Task: Create in the project TrueNorth in Backlog an issue 'Implement a new cloud-based customer service platform for a company with omnichannel communication and AI-powered chatbots', assign it to team member softage.2@softage.net and change the status to IN PROGRESS.
Action: Mouse moved to (327, 215)
Screenshot: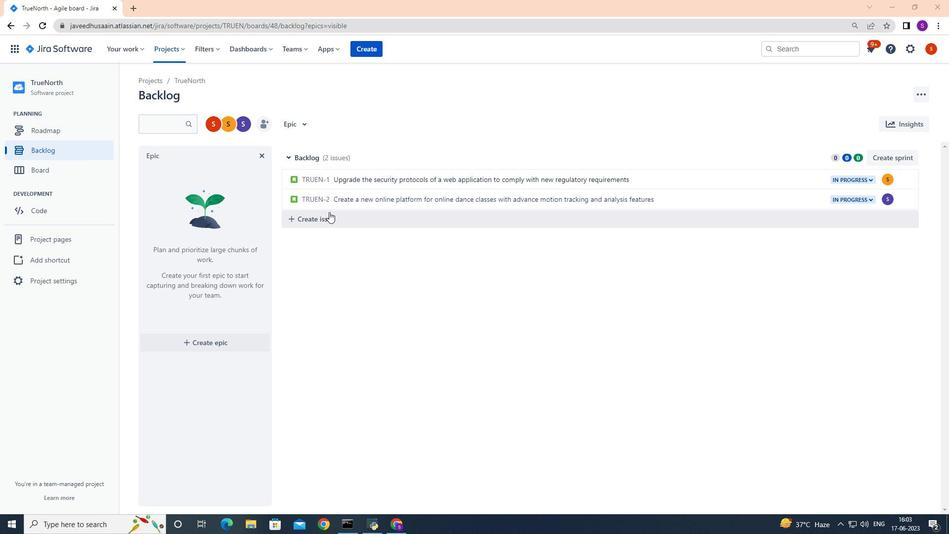
Action: Mouse pressed left at (327, 215)
Screenshot: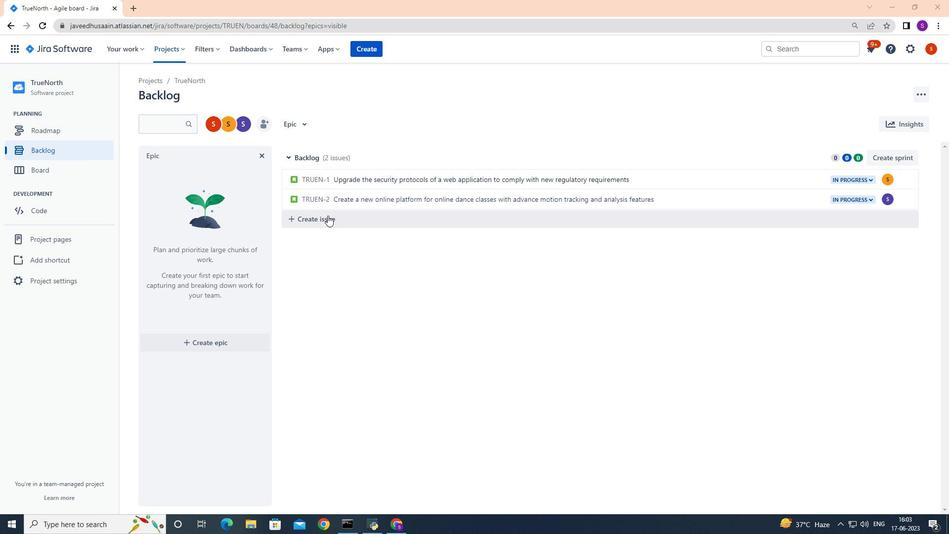 
Action: Mouse moved to (333, 220)
Screenshot: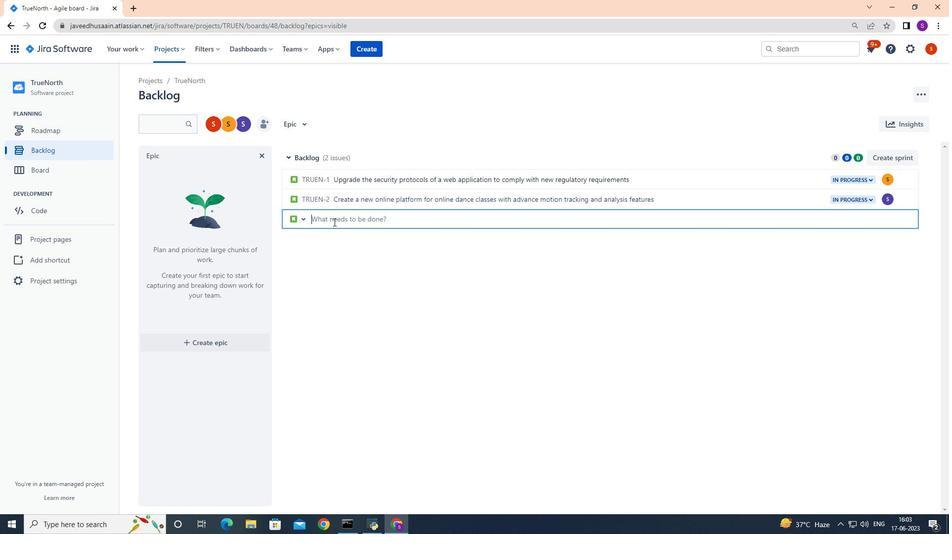 
Action: Mouse pressed left at (333, 220)
Screenshot: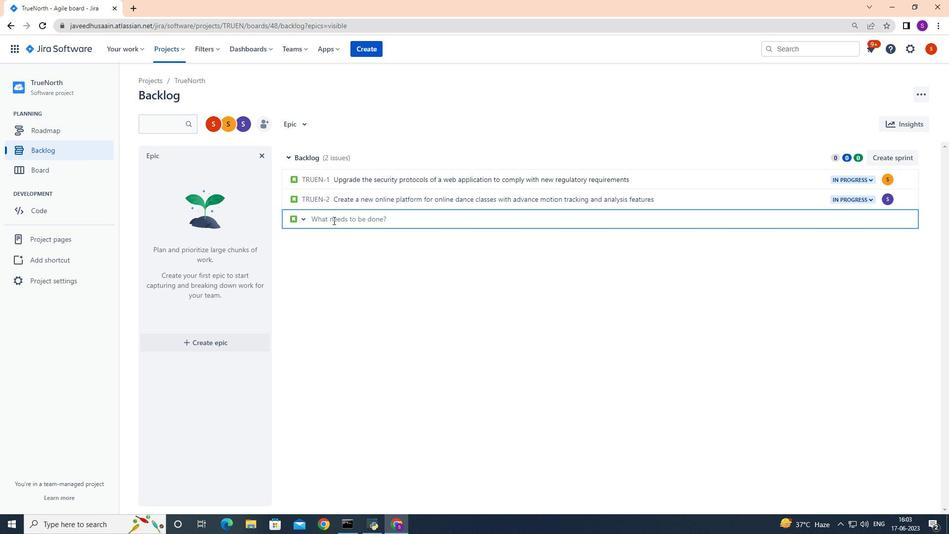
Action: Key pressed <Key.shift><Key.shift><Key.shift><Key.shift><Key.shift><Key.shift>Implement<Key.space>a<Key.space>new<Key.space>cloud-based<Key.space>customer<Key.space>service<Key.space>platform<Key.space>for<Key.space>a<Key.space>comapany<Key.space>with<Key.space>omnichannel<Key.space>communication<Key.space>and<Key.space><Key.shift>AL<Key.backspace><Key.shift>I-[<Key.backspace>powered<Key.space>chatbots
Screenshot: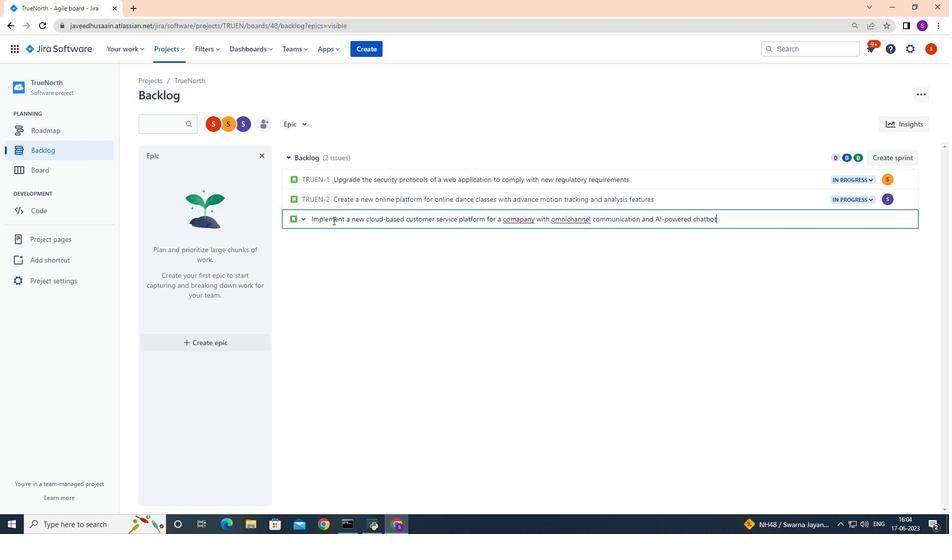 
Action: Mouse moved to (518, 223)
Screenshot: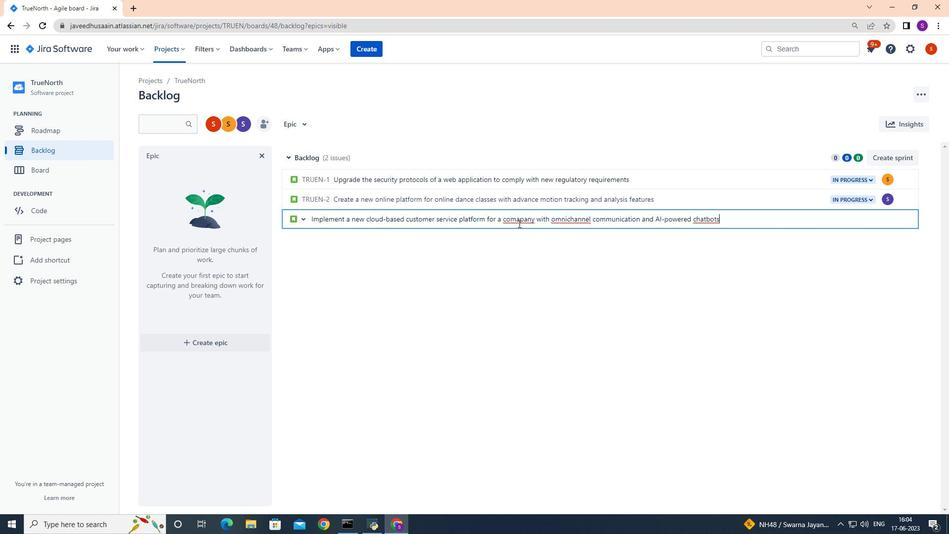 
Action: Mouse pressed left at (518, 223)
Screenshot: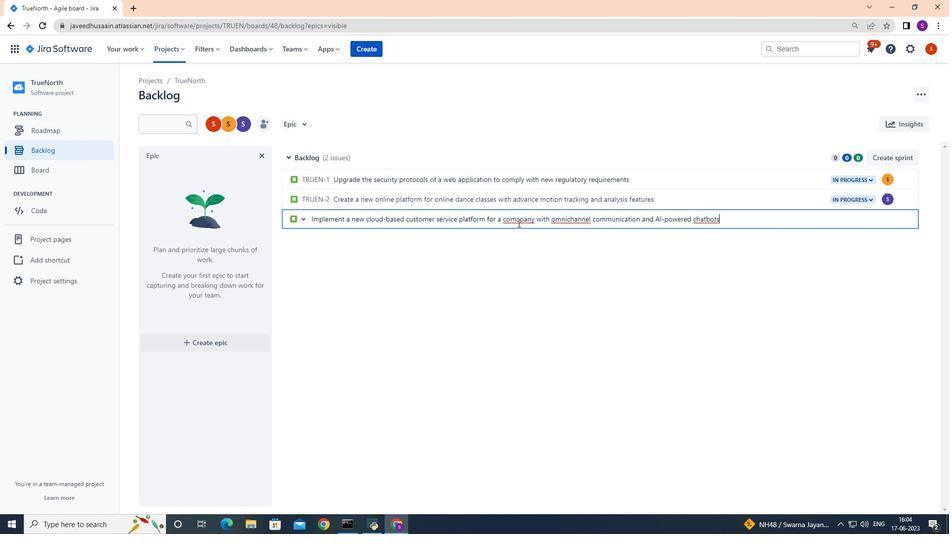 
Action: Mouse moved to (522, 221)
Screenshot: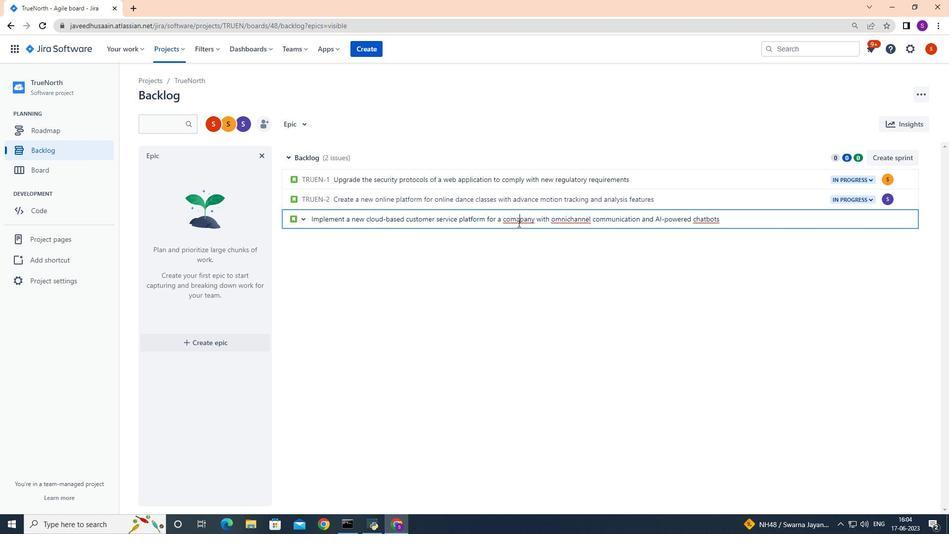 
Action: Key pressed <Key.backspace>
Screenshot: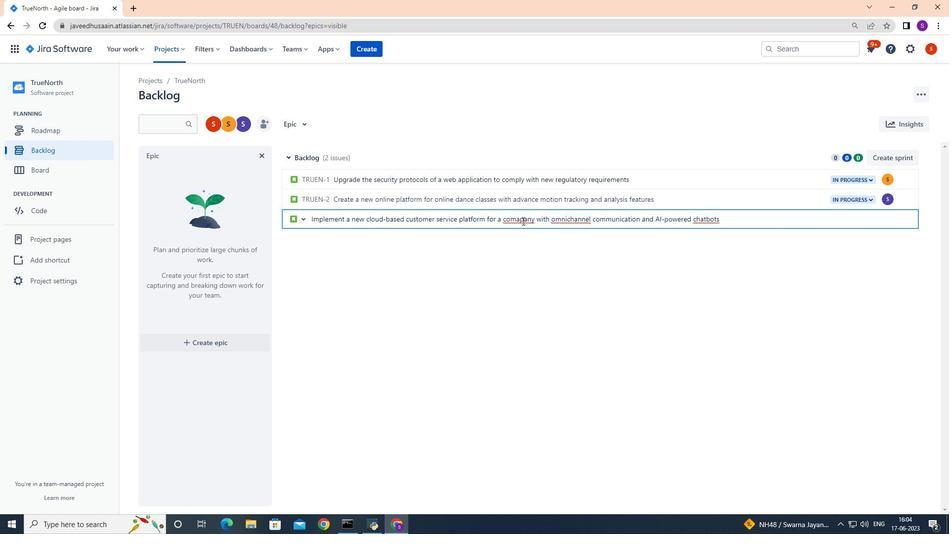 
Action: Mouse moved to (726, 220)
Screenshot: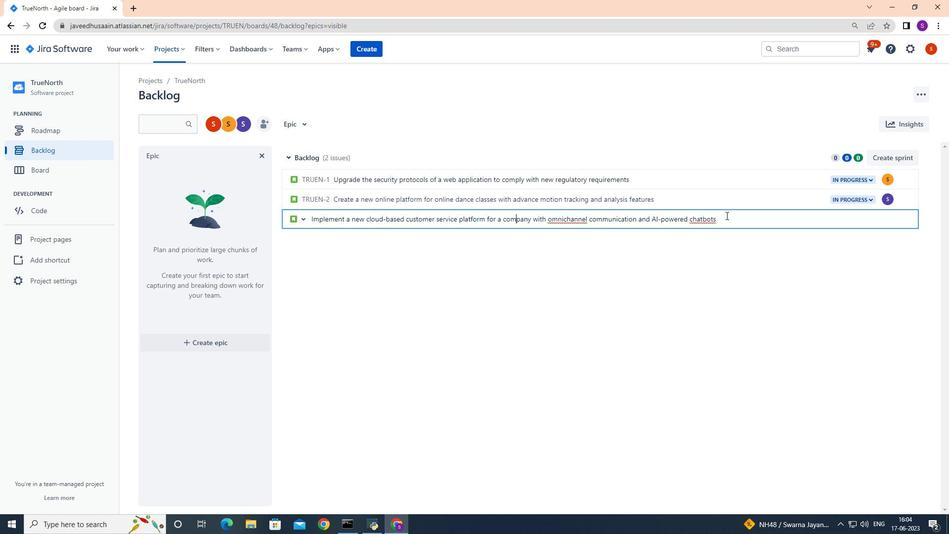 
Action: Mouse pressed left at (726, 220)
Screenshot: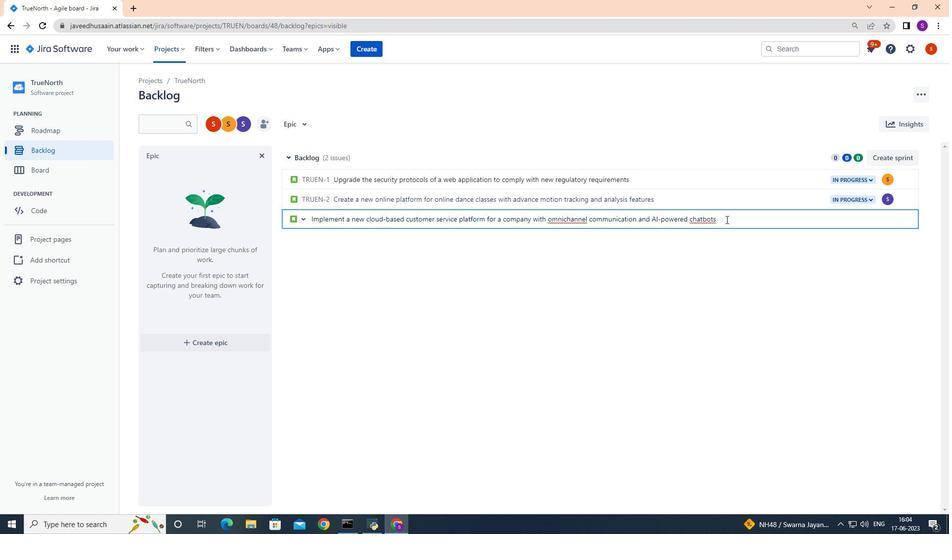 
Action: Mouse moved to (721, 220)
Screenshot: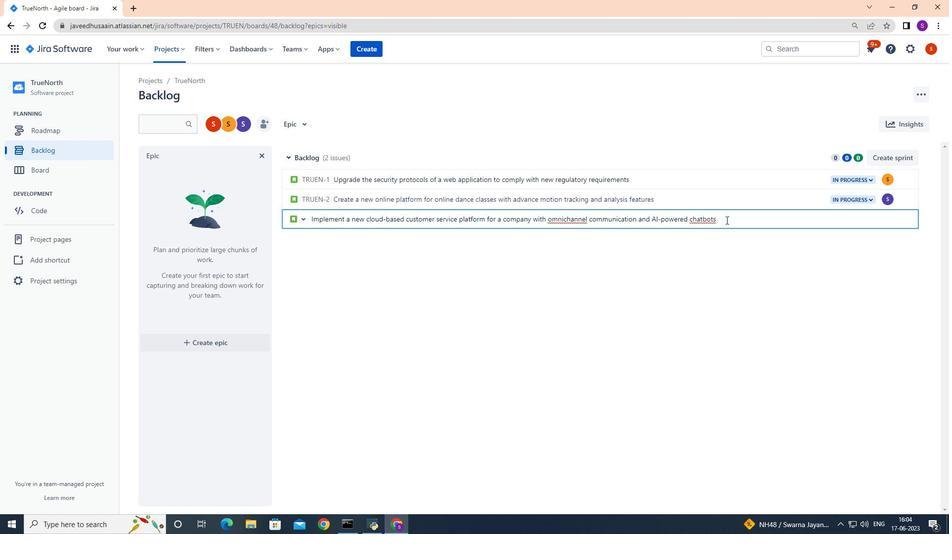 
Action: Key pressed <Key.enter>
Screenshot: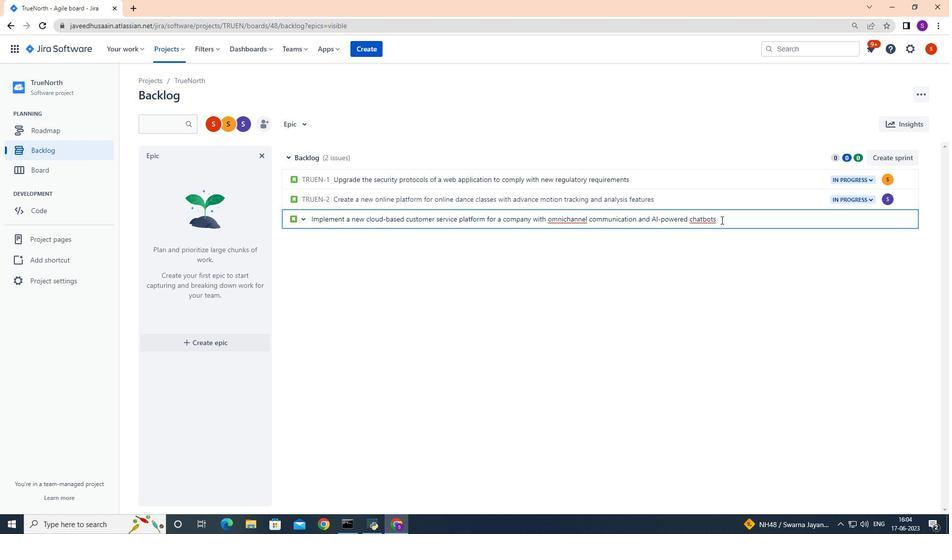 
Action: Mouse moved to (886, 217)
Screenshot: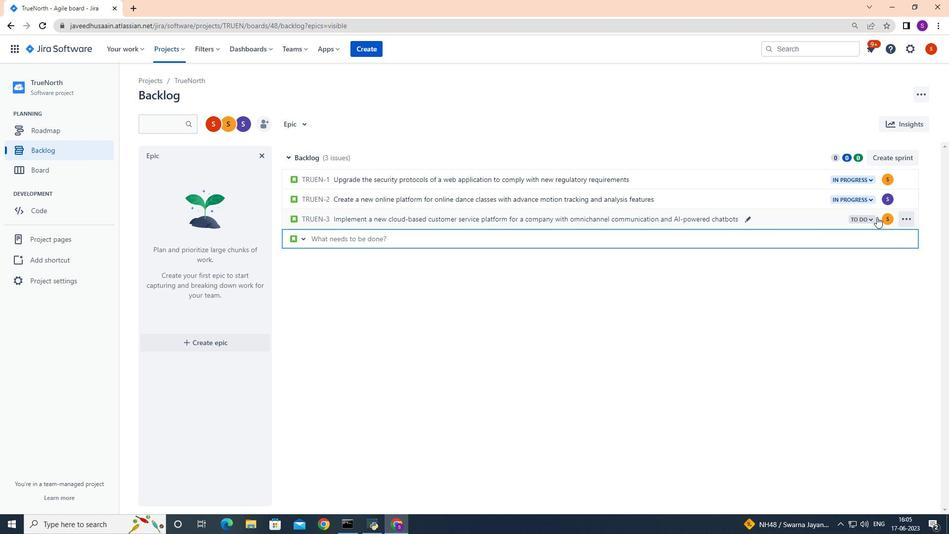 
Action: Mouse pressed left at (886, 217)
Screenshot: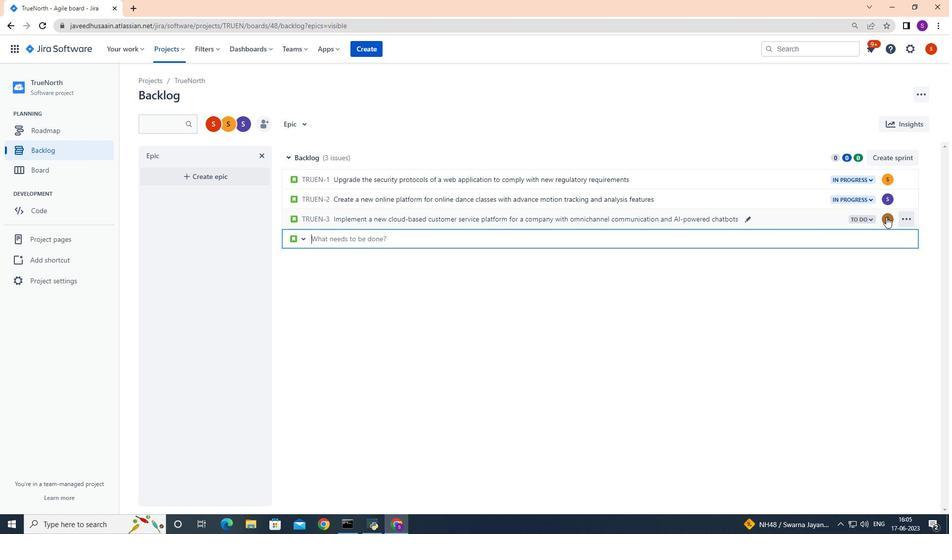 
Action: Mouse moved to (843, 229)
Screenshot: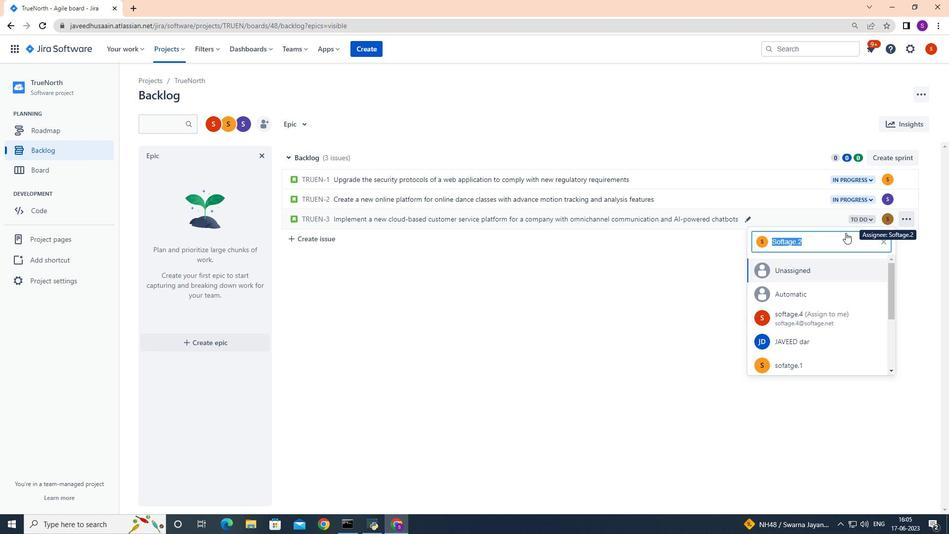 
Action: Key pressed <Key.backspace>softage.2<Key.shift>@softage.net
Screenshot: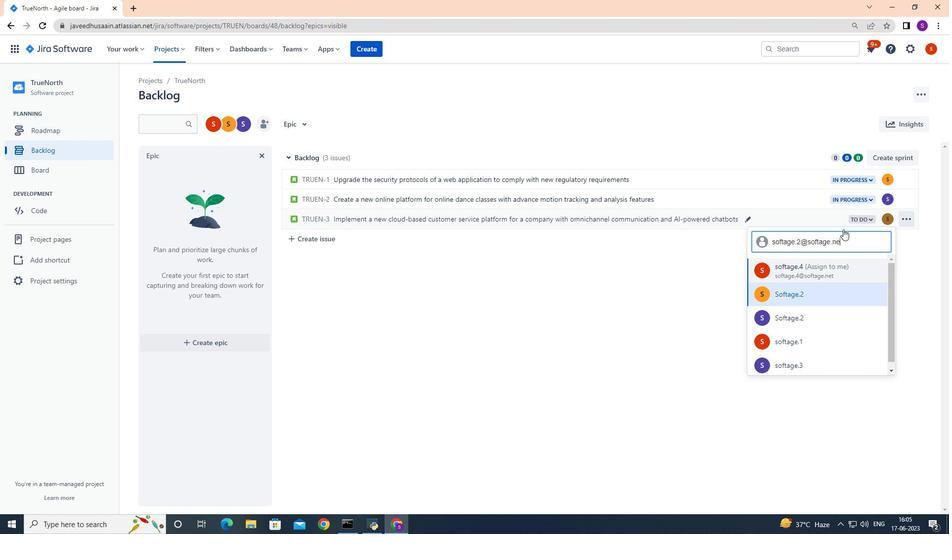 
Action: Mouse moved to (778, 266)
Screenshot: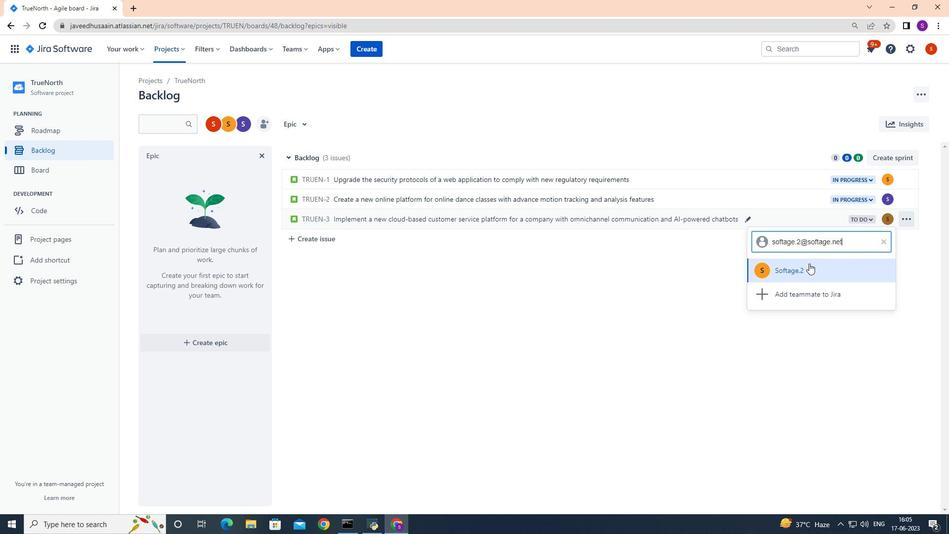 
Action: Mouse pressed left at (778, 266)
Screenshot: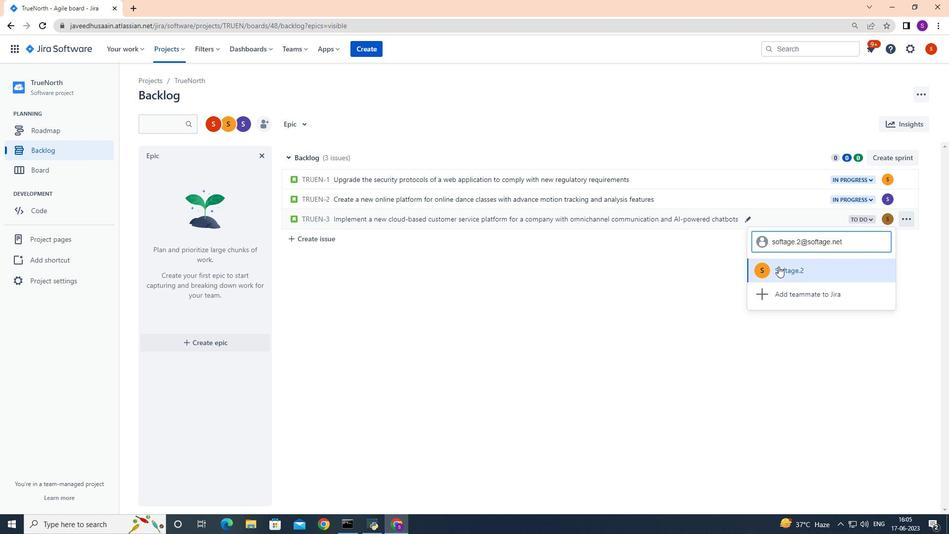 
Action: Mouse moved to (871, 217)
Screenshot: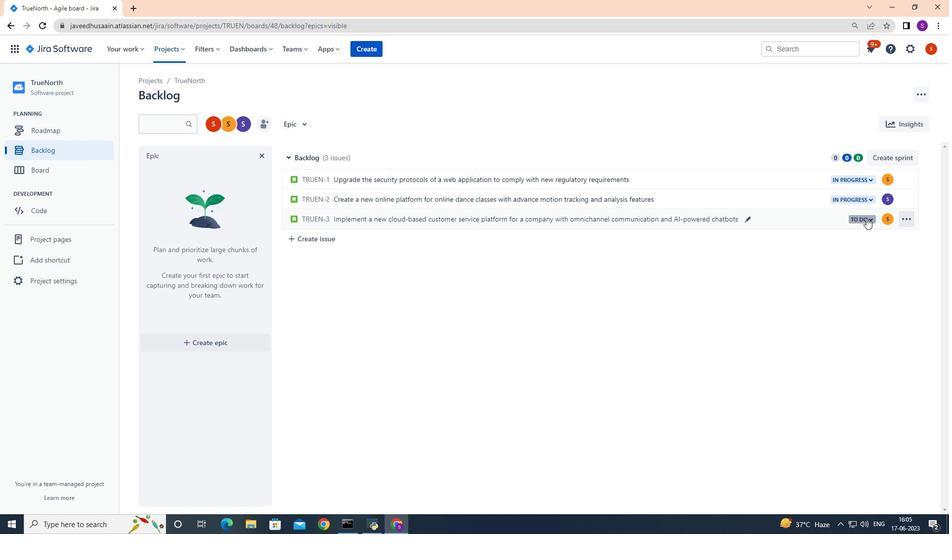 
Action: Mouse pressed left at (871, 217)
Screenshot: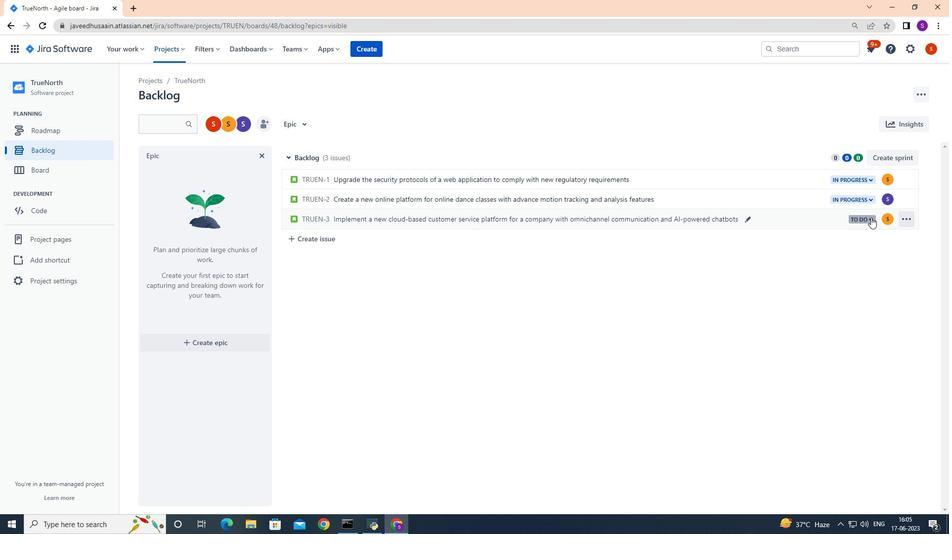 
Action: Mouse moved to (823, 239)
Screenshot: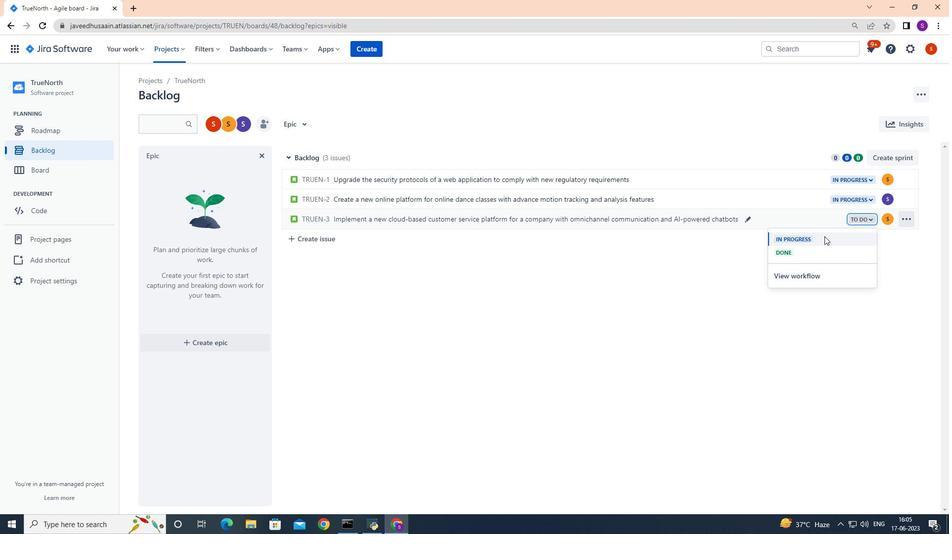 
Action: Mouse pressed left at (823, 239)
Screenshot: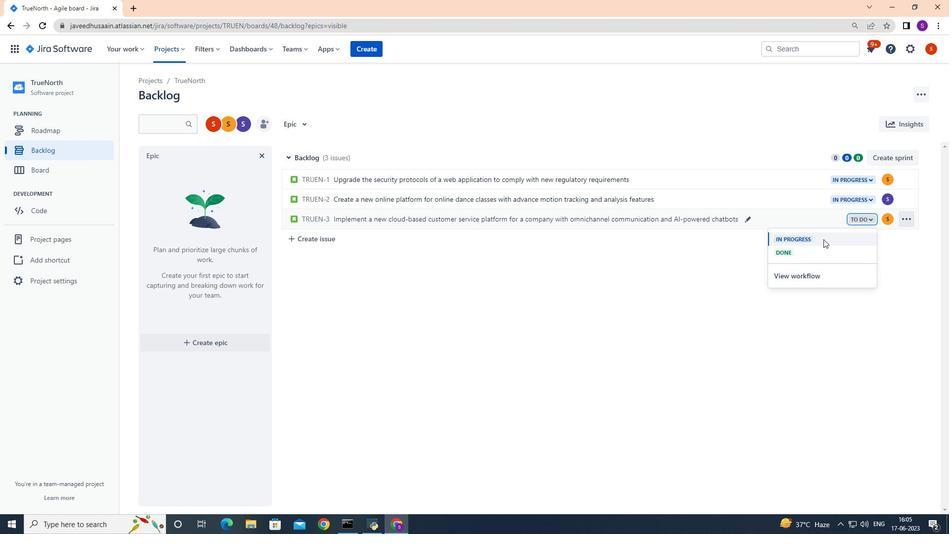 
